 Task: Search for emails or calendar events from yesterday in Outlook.
Action: Mouse moved to (18, 59)
Screenshot: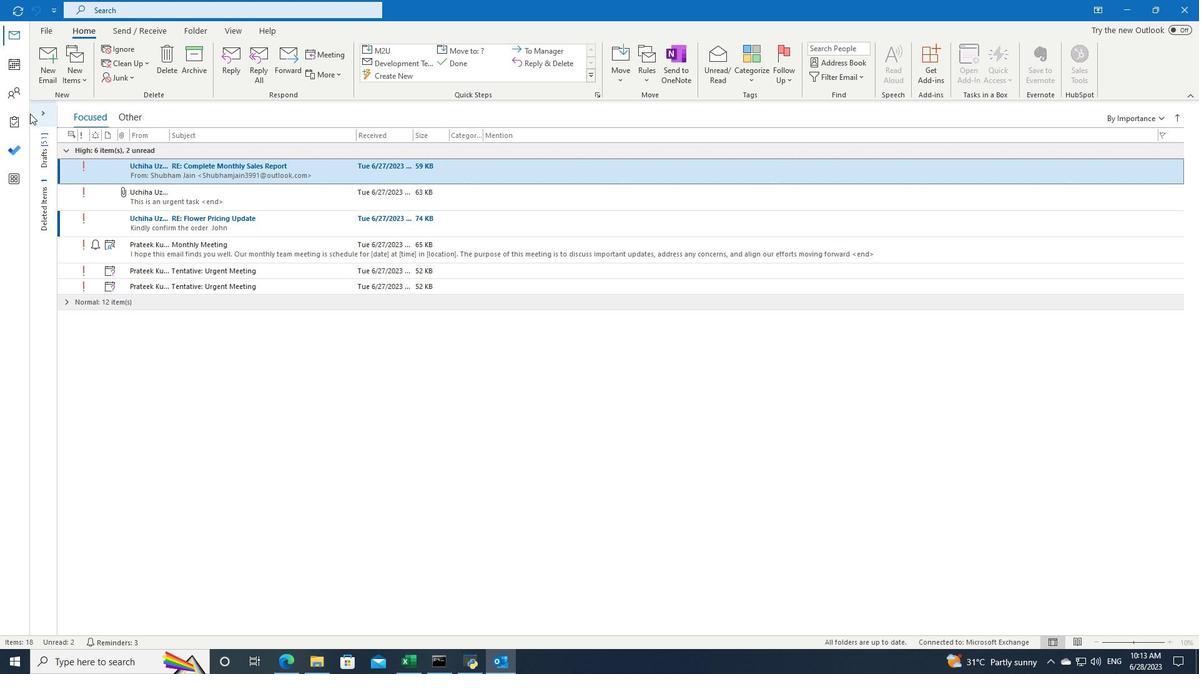 
Action: Mouse pressed left at (18, 59)
Screenshot: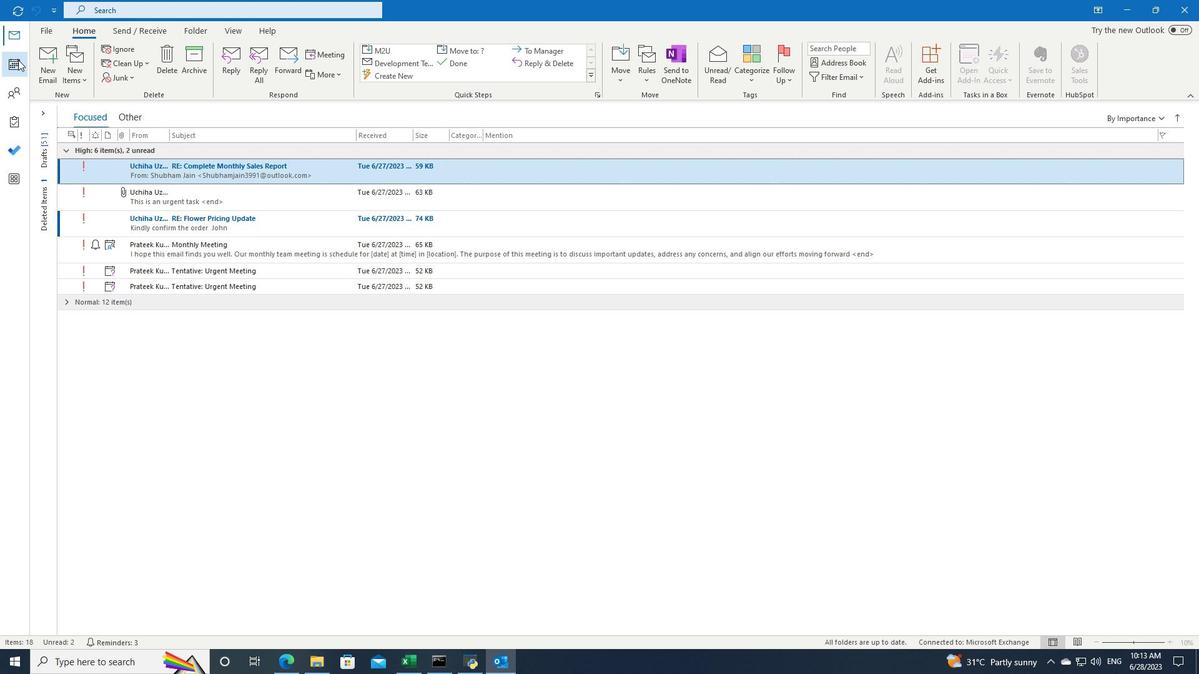 
Action: Mouse moved to (363, 10)
Screenshot: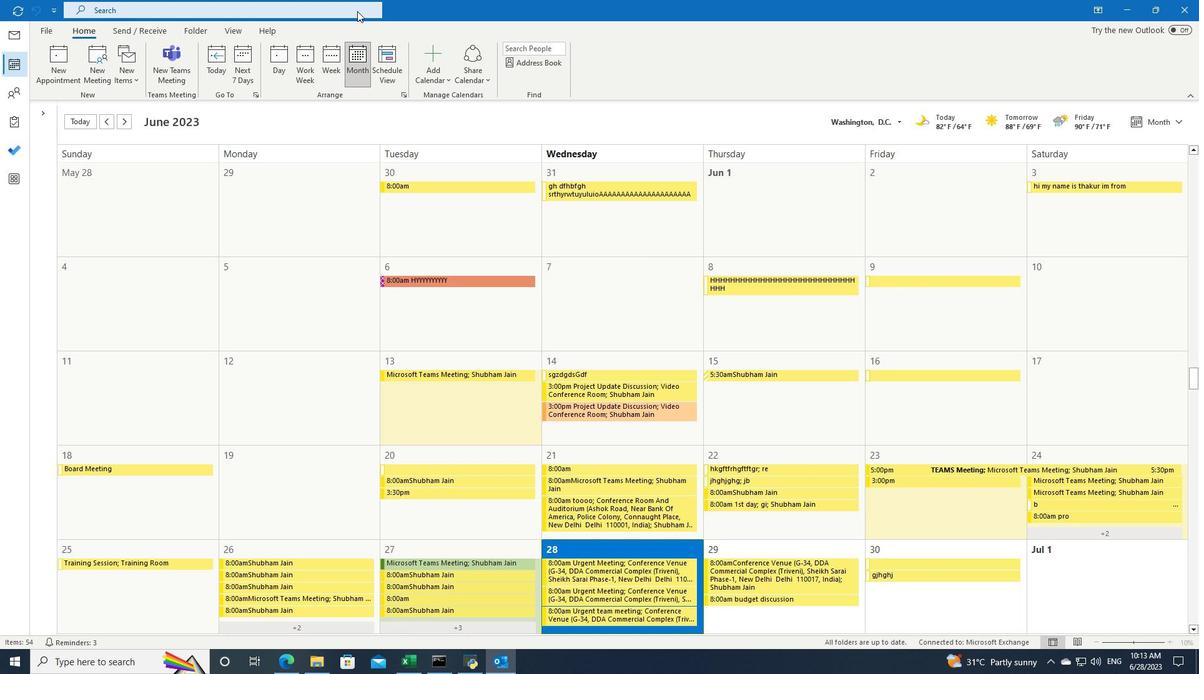
Action: Mouse pressed left at (363, 10)
Screenshot: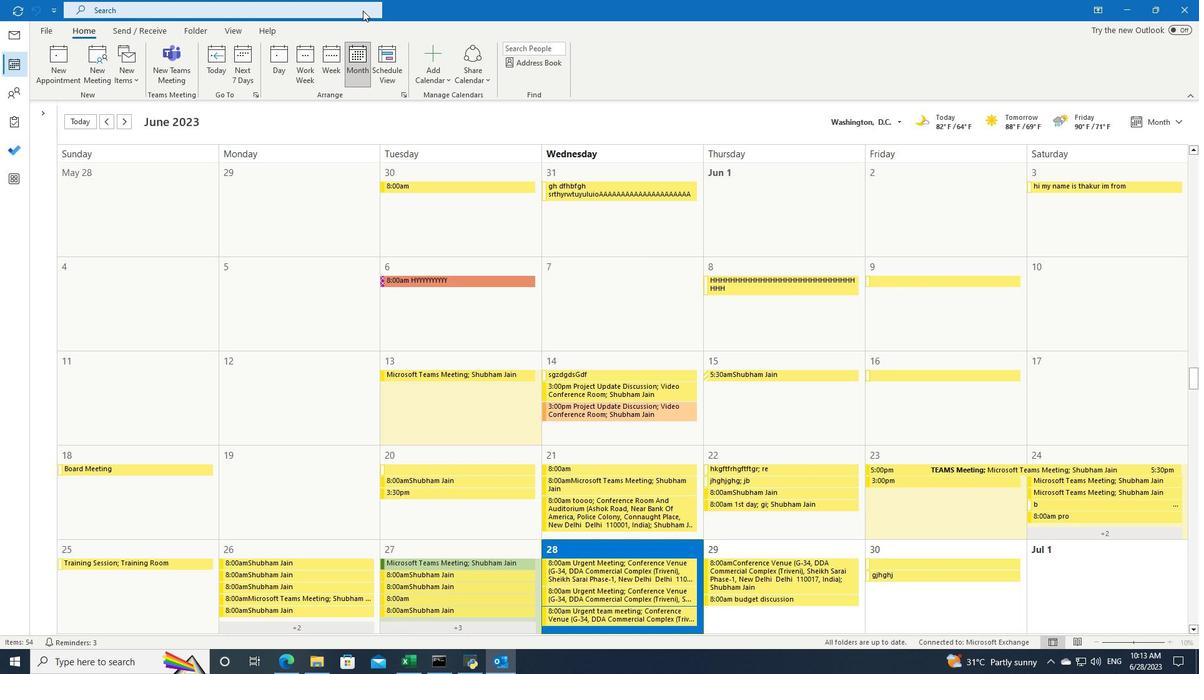 
Action: Mouse moved to (421, 13)
Screenshot: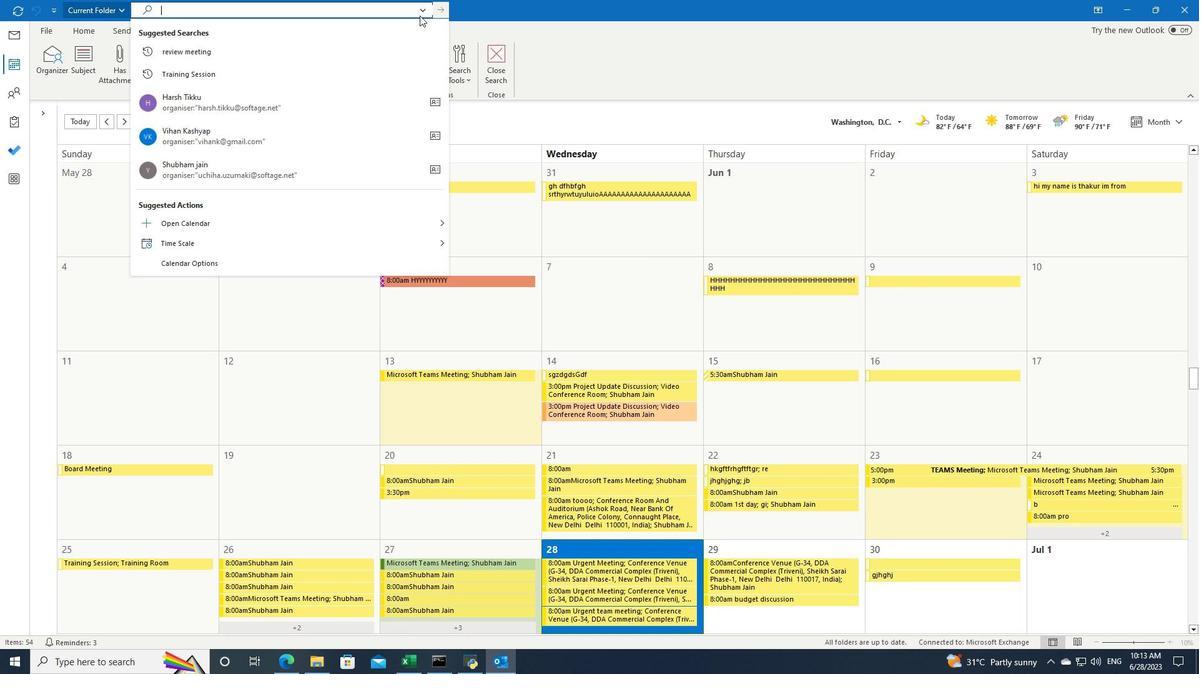 
Action: Mouse pressed left at (421, 13)
Screenshot: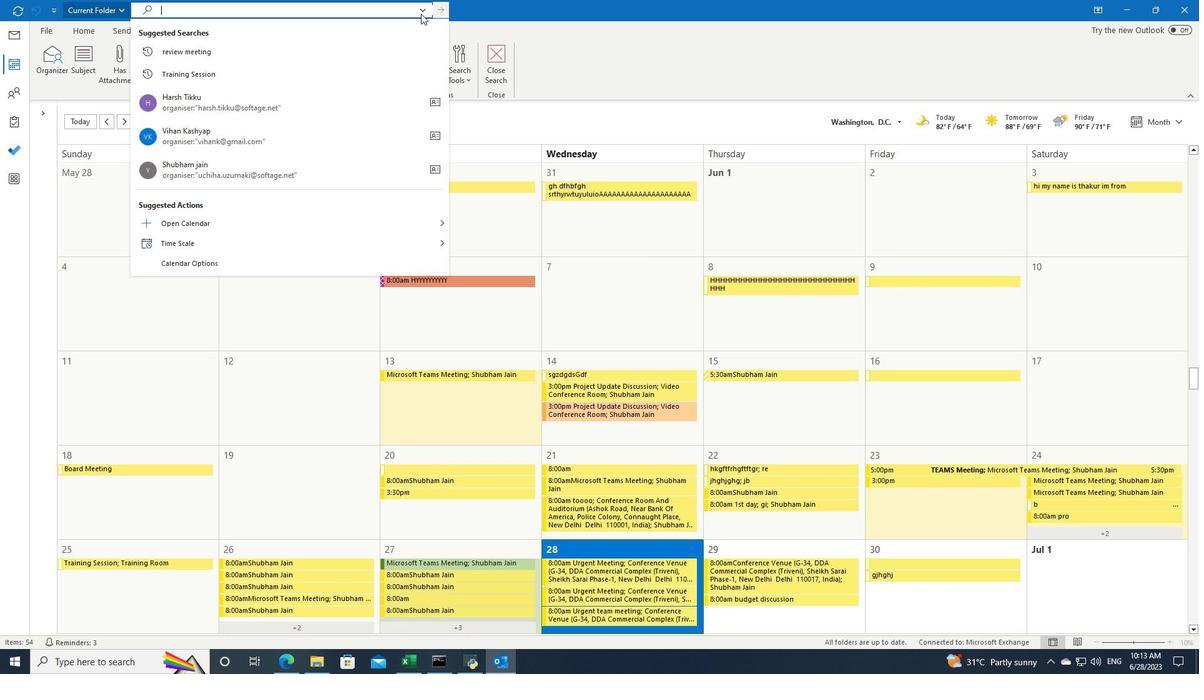 
Action: Mouse moved to (433, 102)
Screenshot: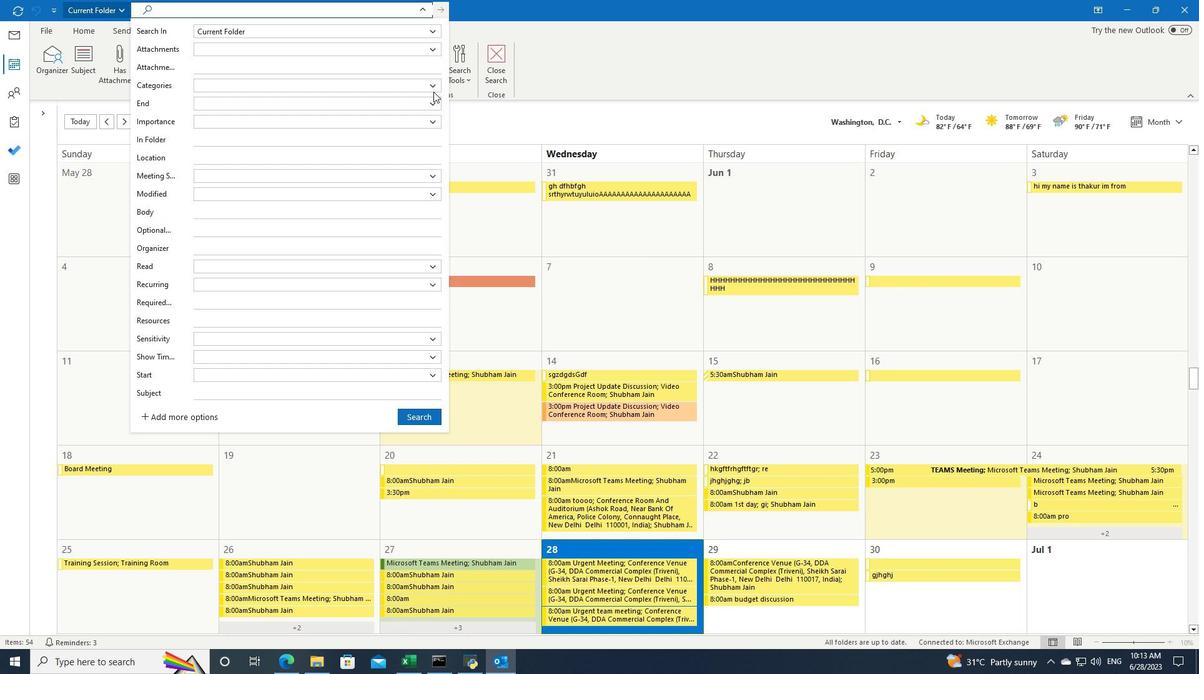
Action: Mouse pressed left at (433, 102)
Screenshot: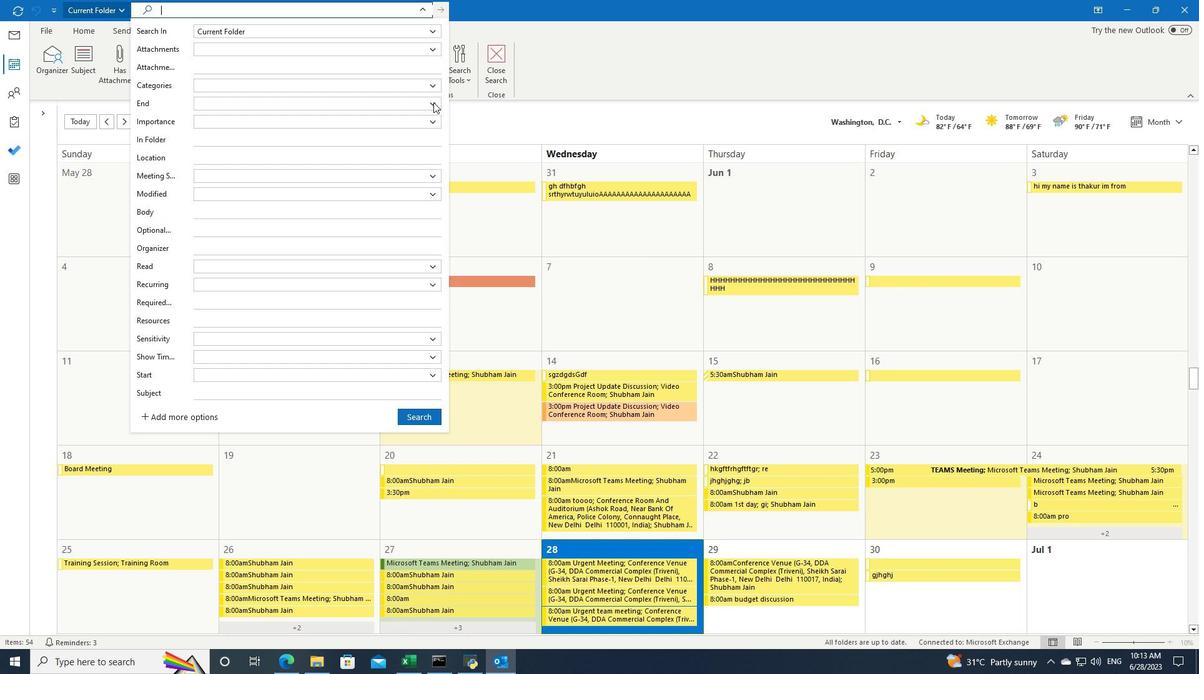 
Action: Mouse moved to (416, 163)
Screenshot: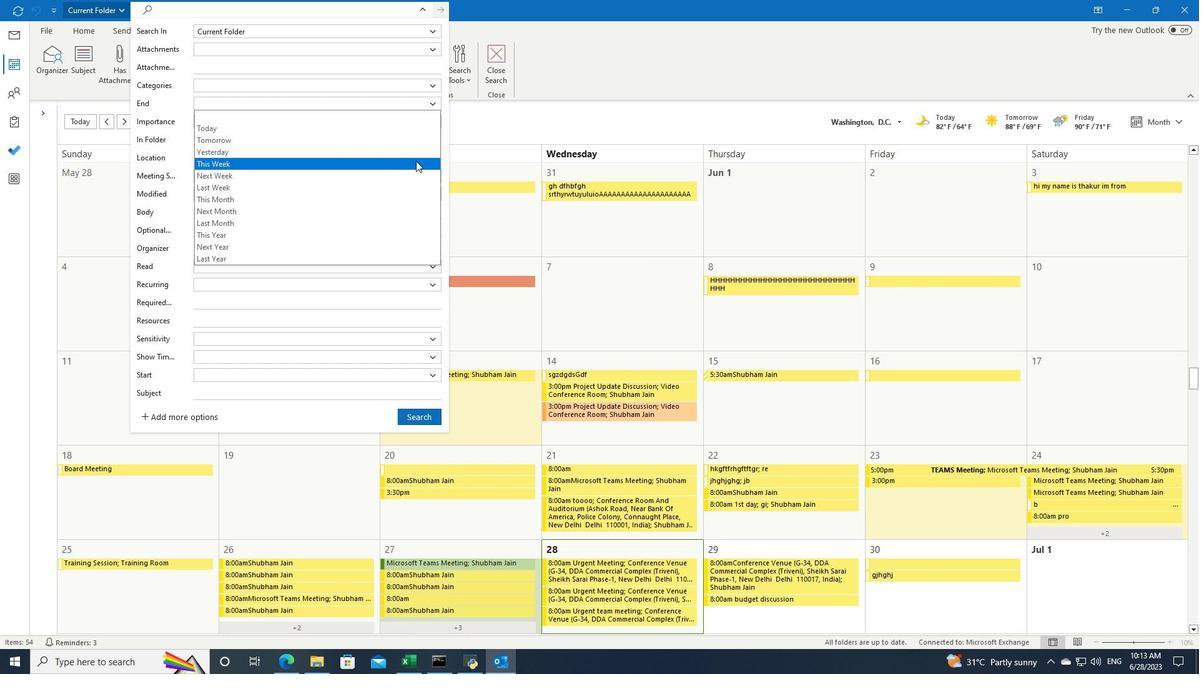 
Action: Mouse pressed left at (416, 163)
Screenshot: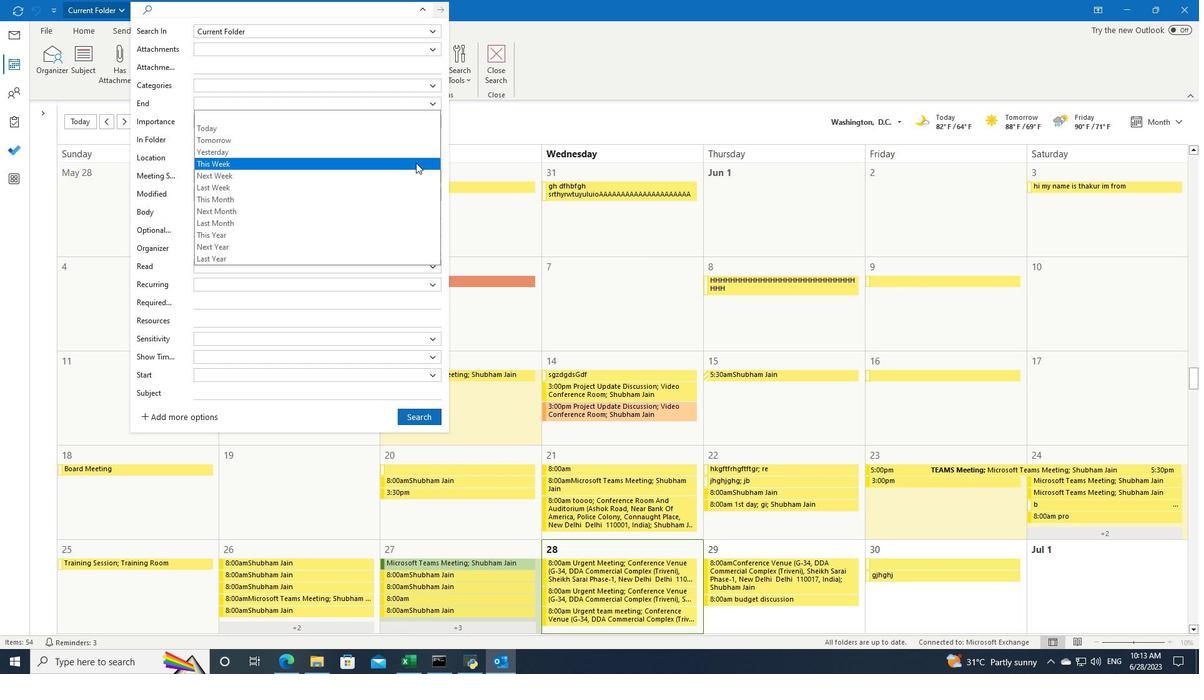 
Action: Mouse moved to (437, 416)
Screenshot: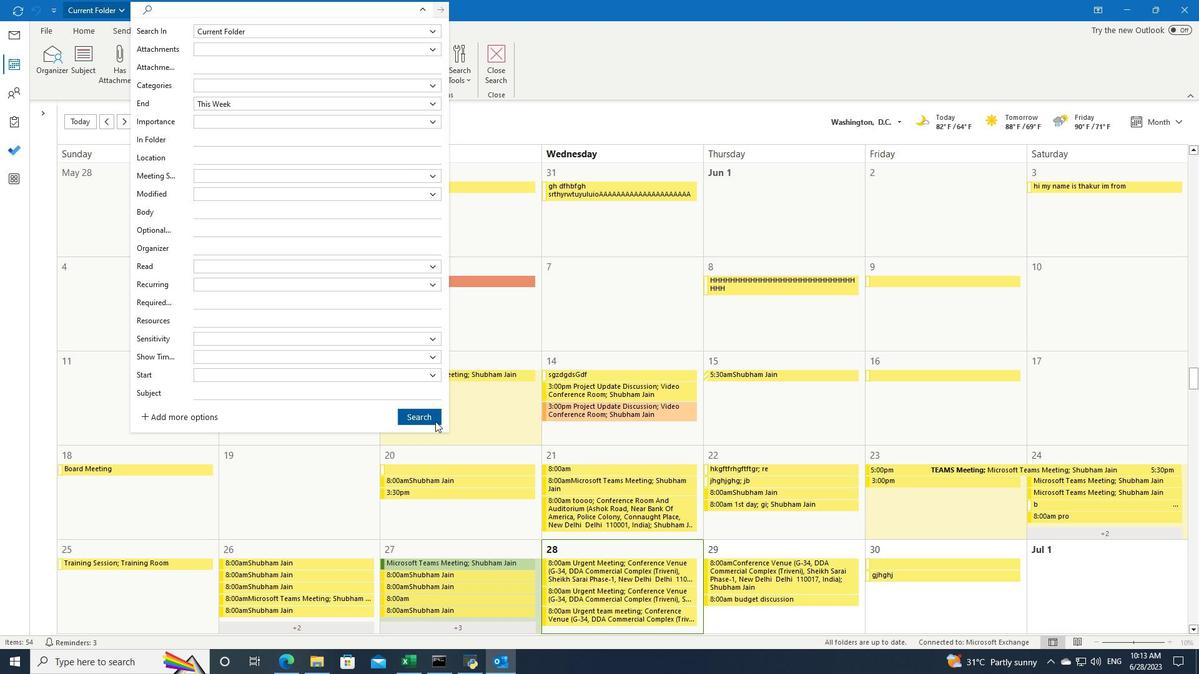 
Action: Mouse pressed left at (437, 416)
Screenshot: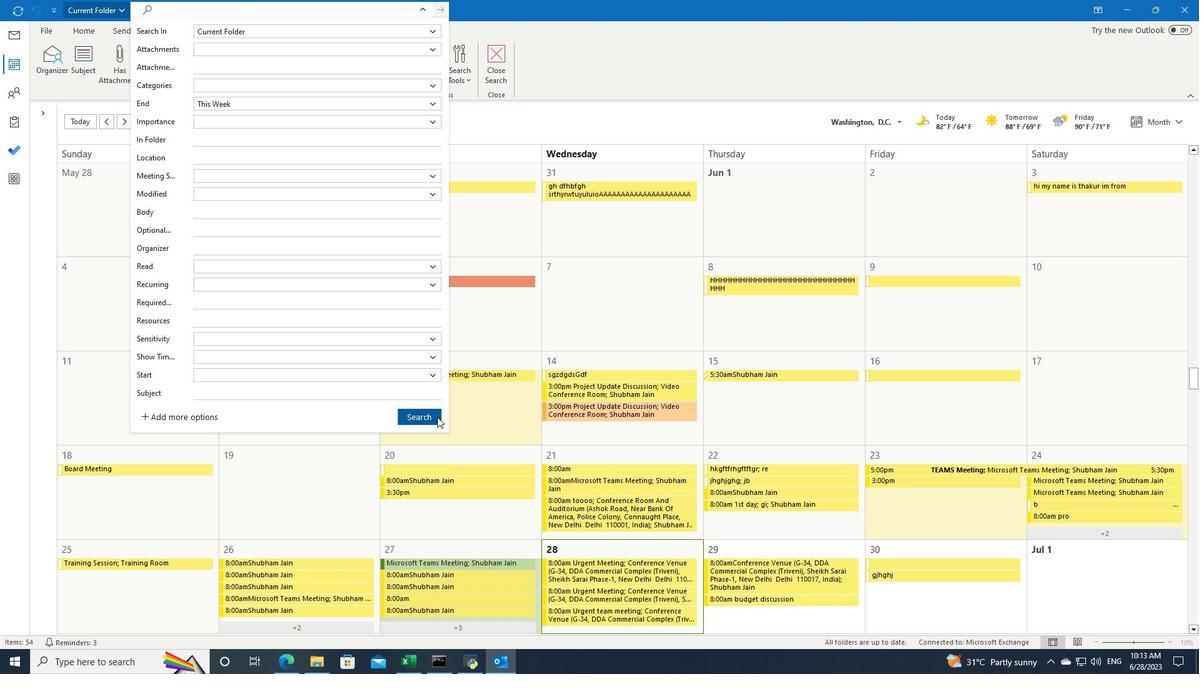 
